 Task: In search appearances turn off Push notifications.
Action: Mouse moved to (820, 75)
Screenshot: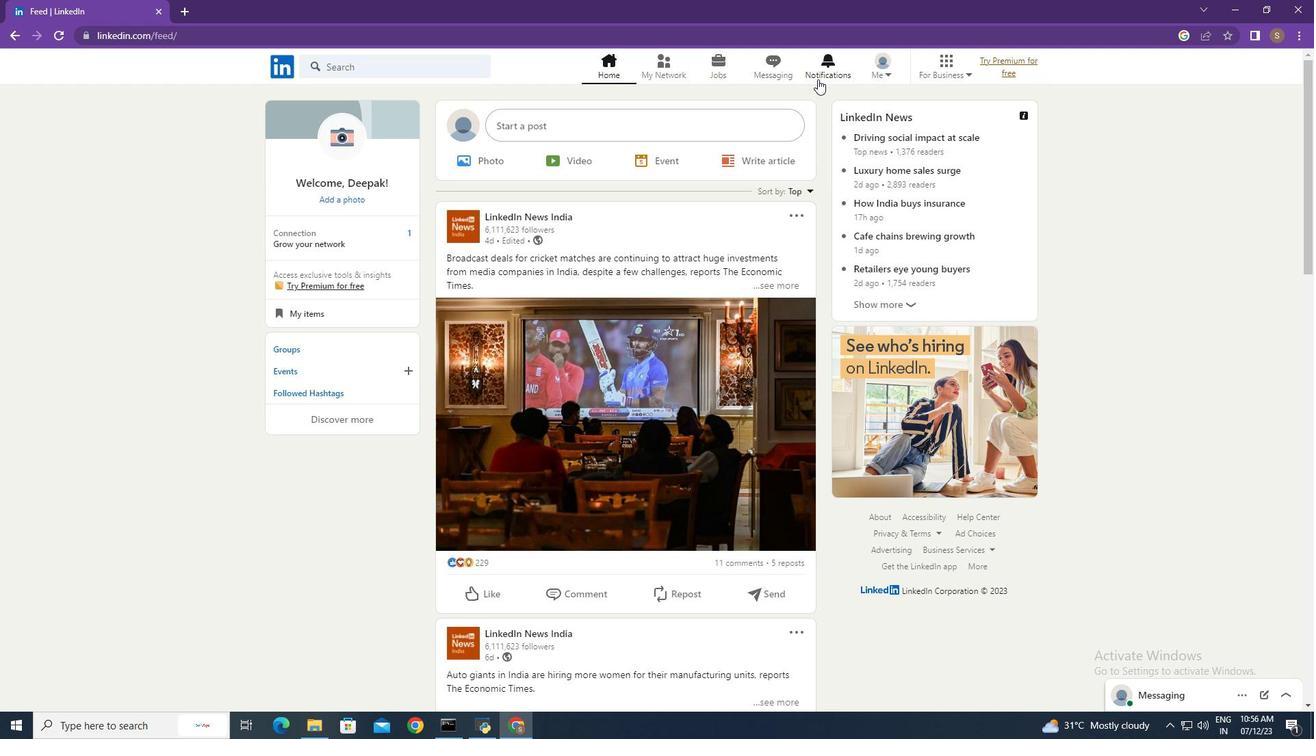 
Action: Mouse pressed left at (820, 75)
Screenshot: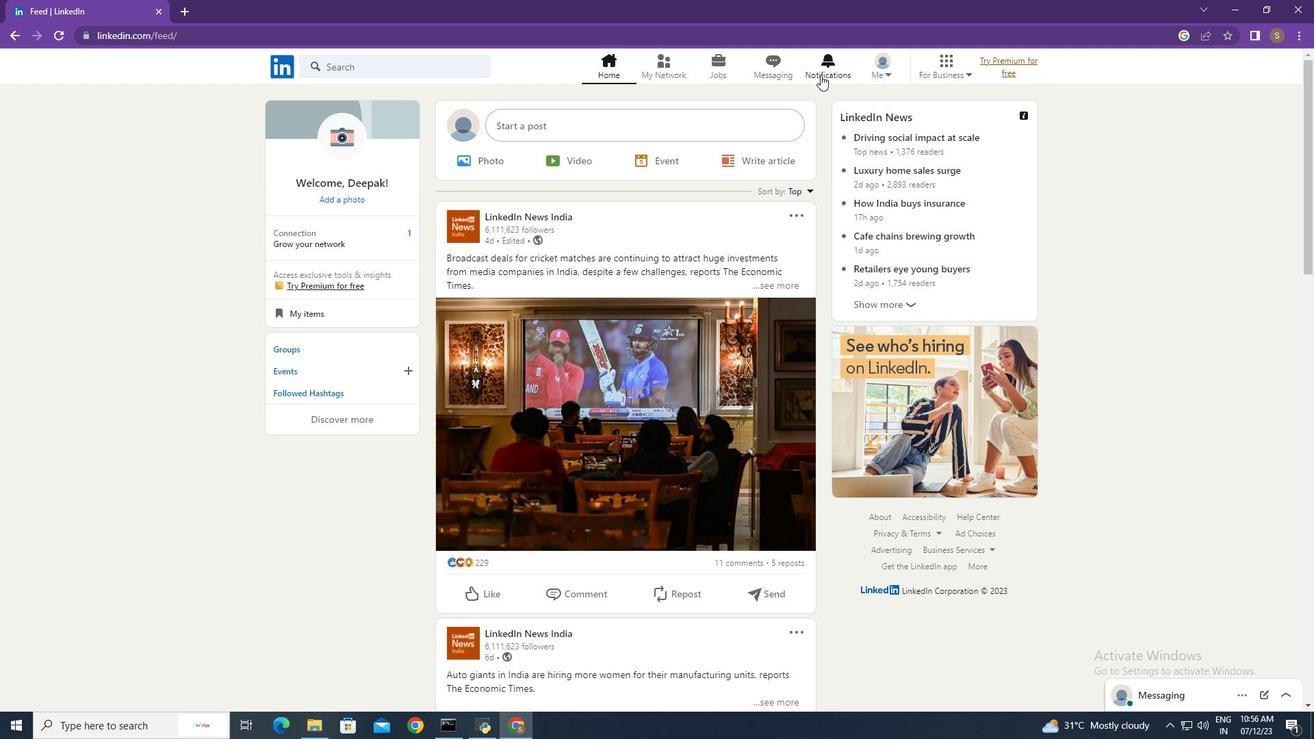 
Action: Mouse moved to (307, 158)
Screenshot: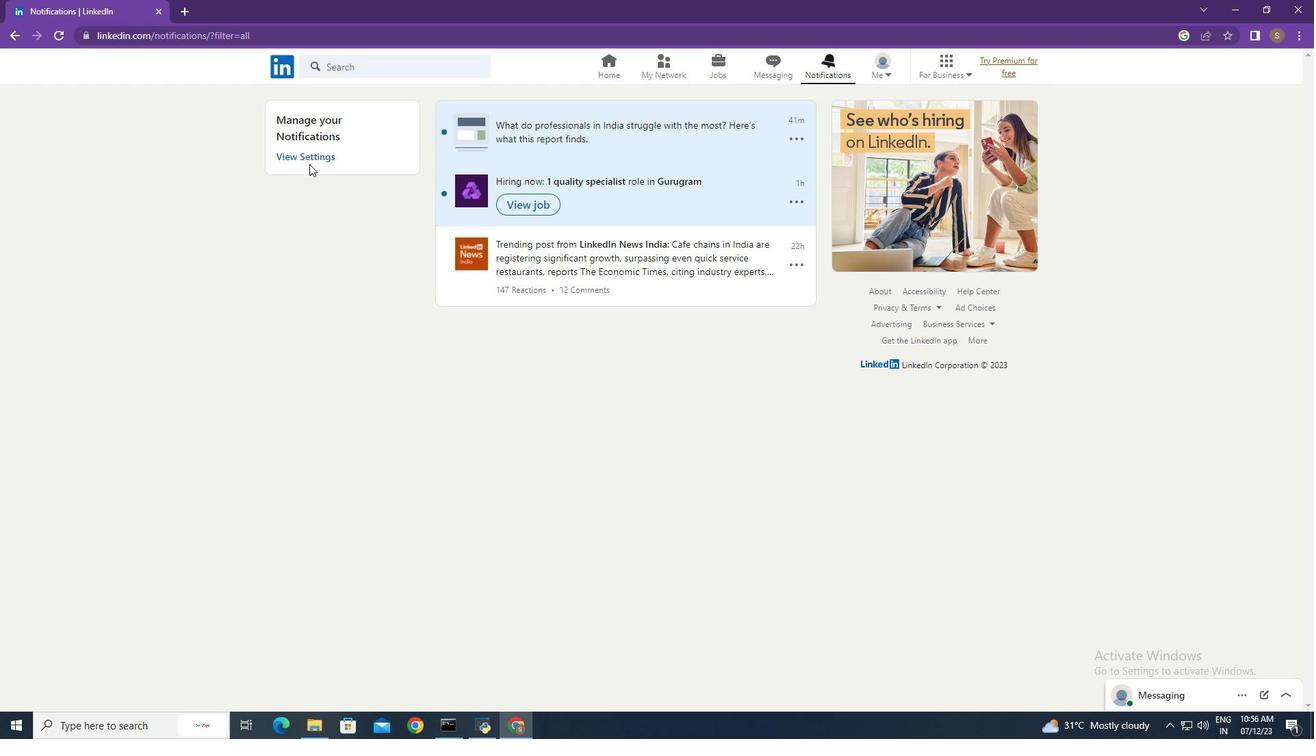 
Action: Mouse pressed left at (307, 158)
Screenshot: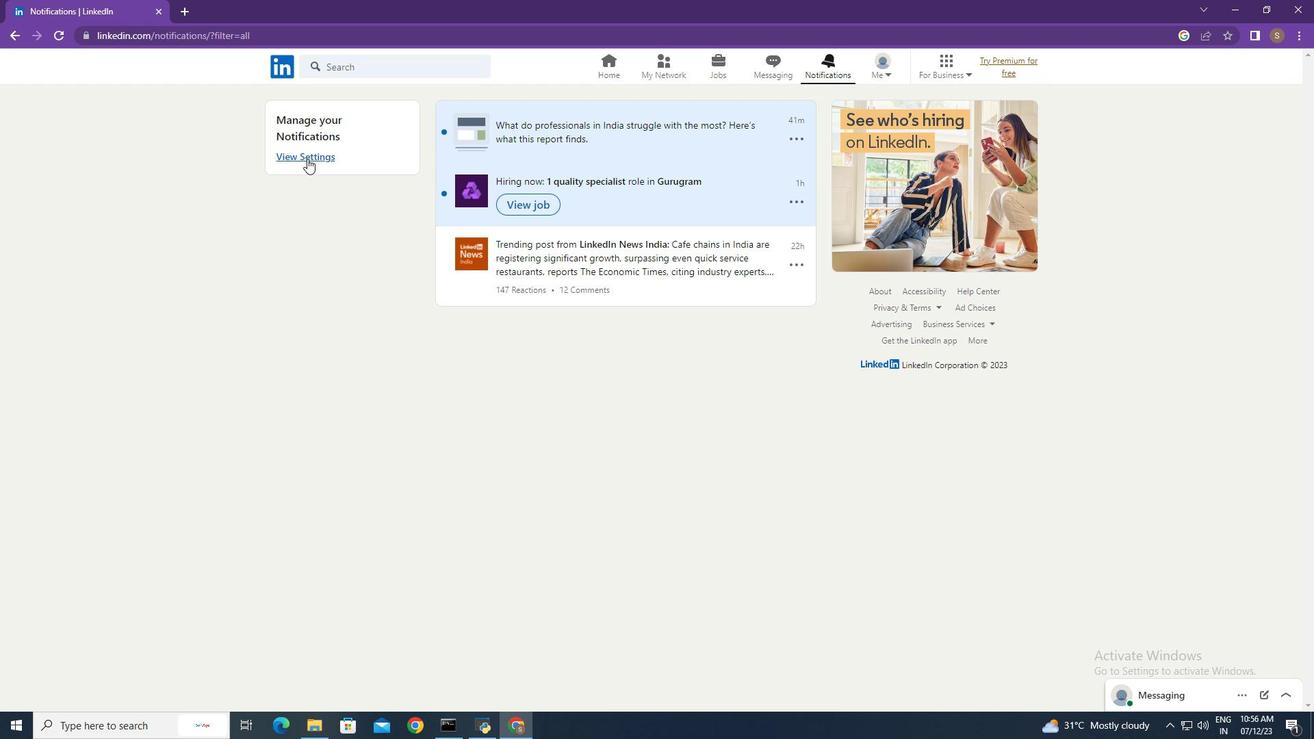
Action: Mouse moved to (720, 212)
Screenshot: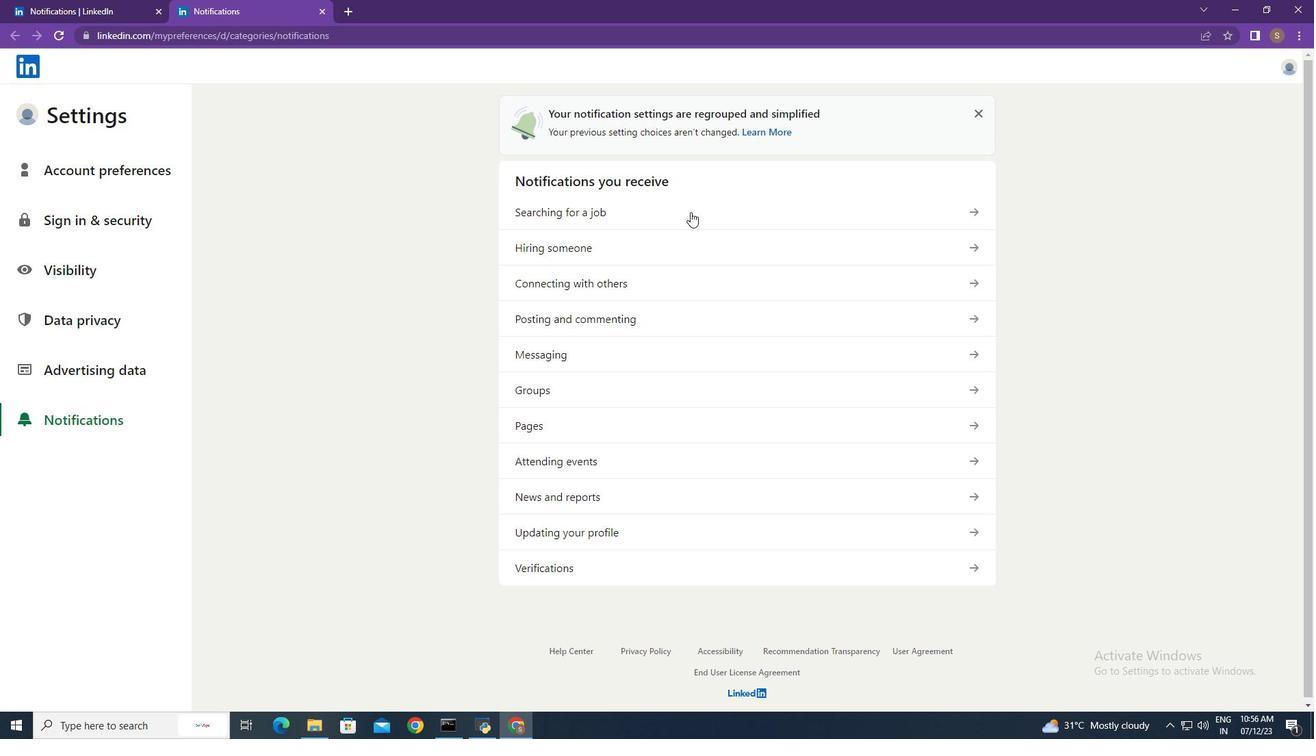 
Action: Mouse pressed left at (720, 212)
Screenshot: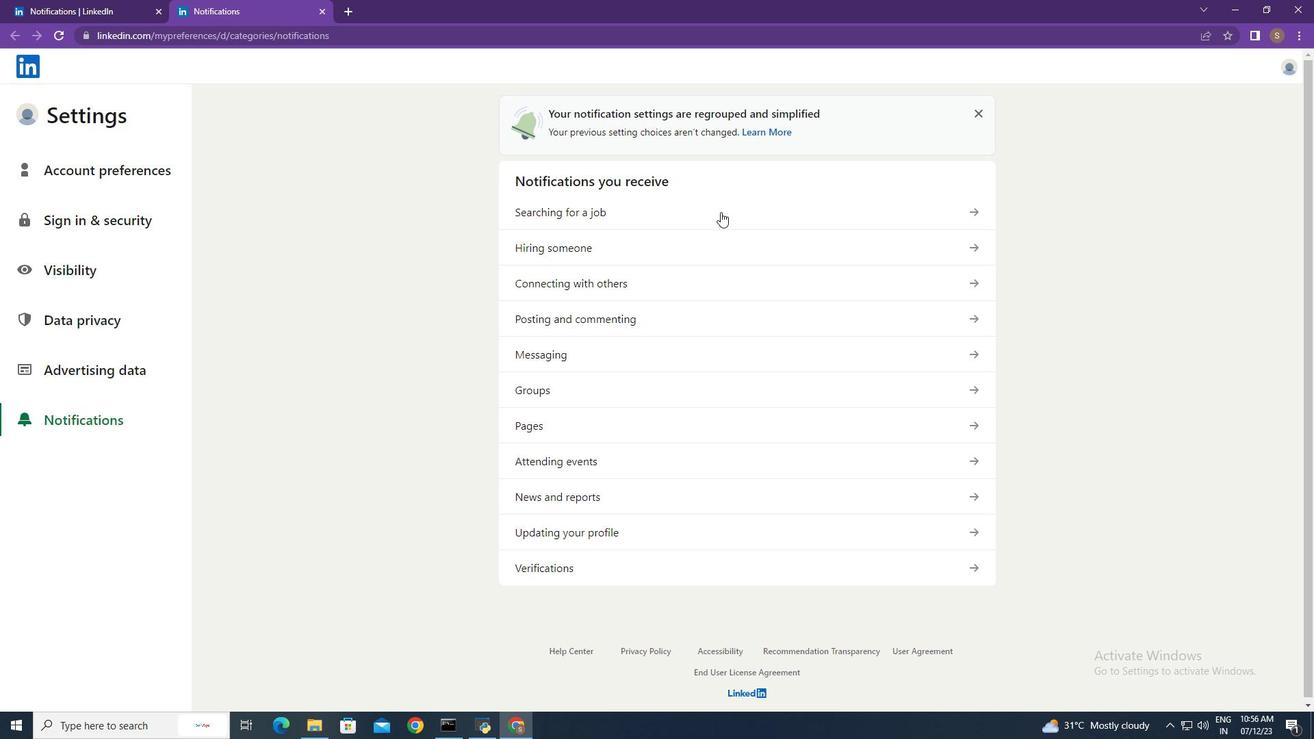 
Action: Mouse moved to (740, 446)
Screenshot: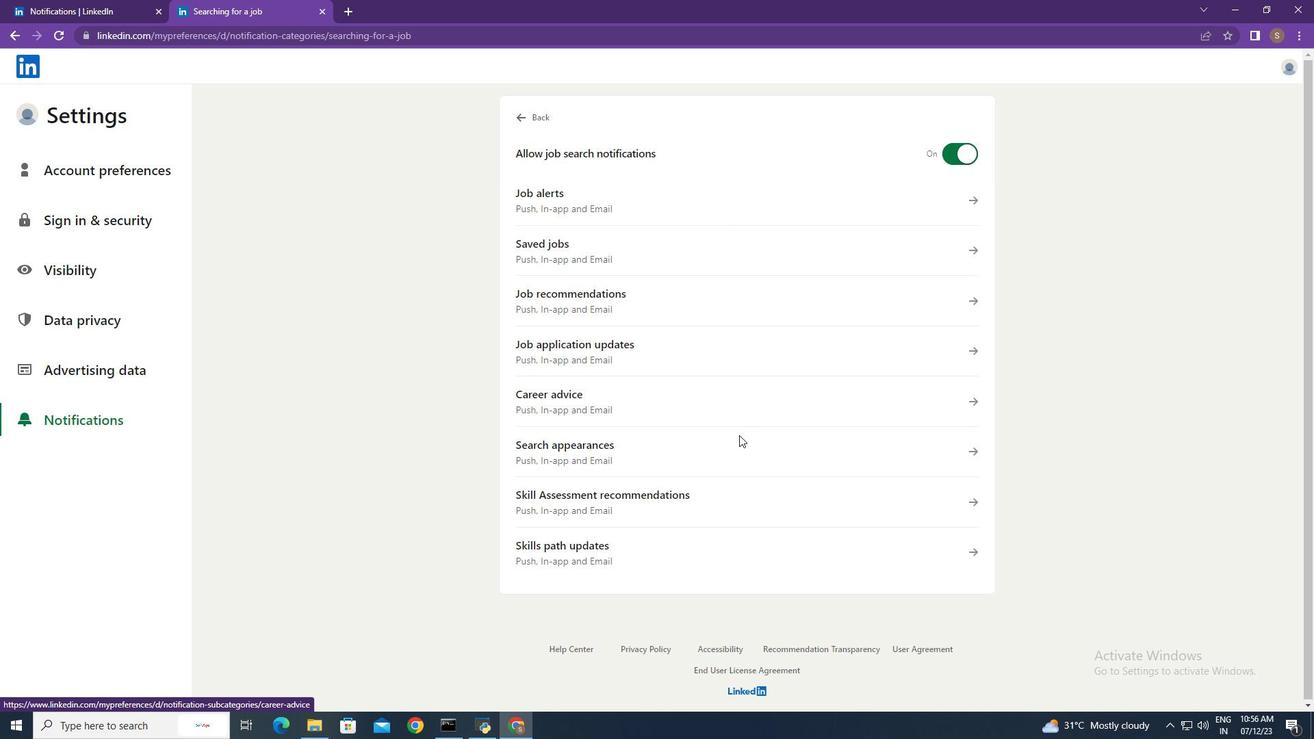 
Action: Mouse pressed left at (740, 446)
Screenshot: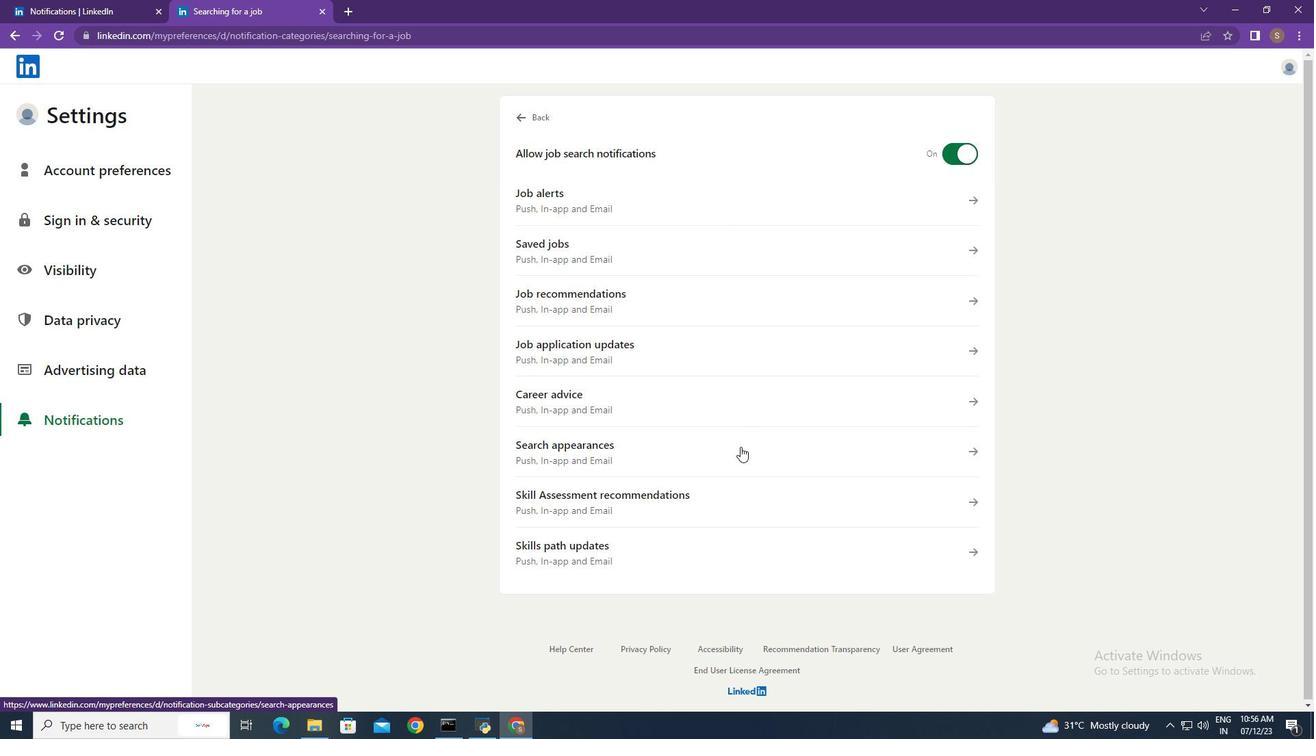 
Action: Mouse moved to (960, 286)
Screenshot: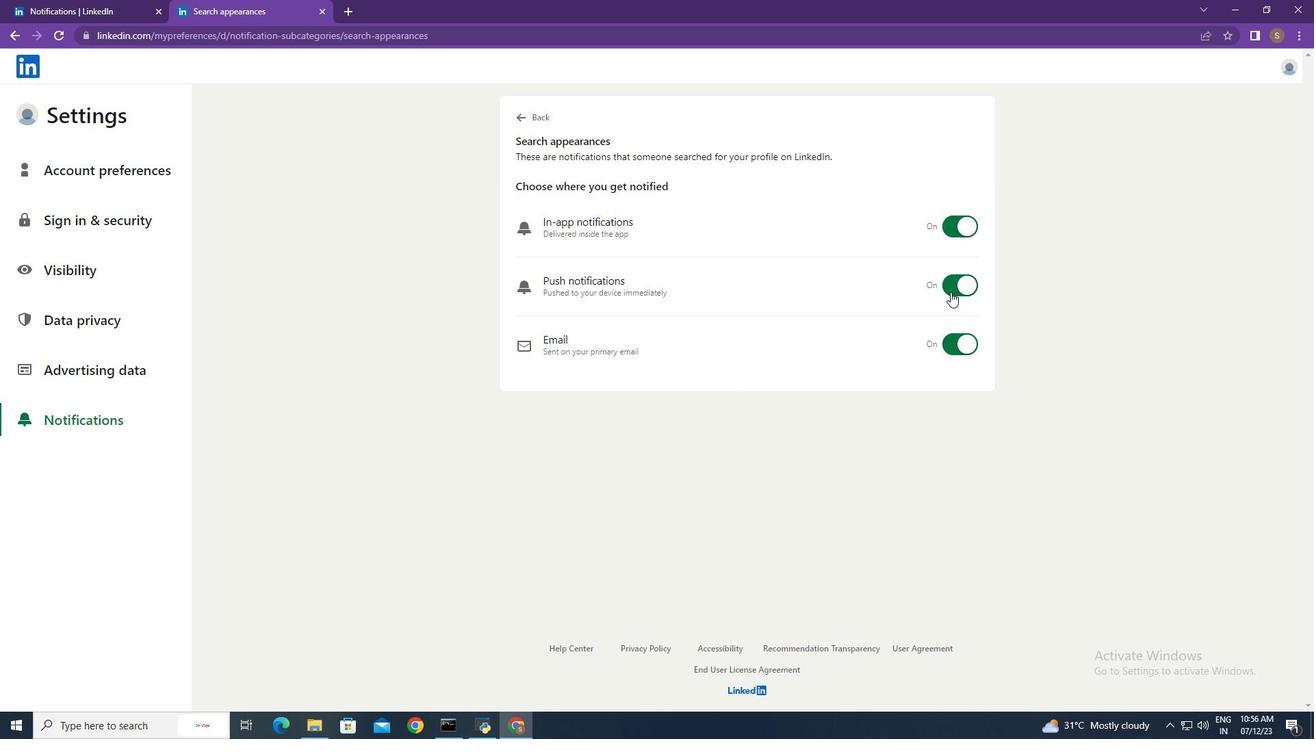 
Action: Mouse pressed left at (960, 286)
Screenshot: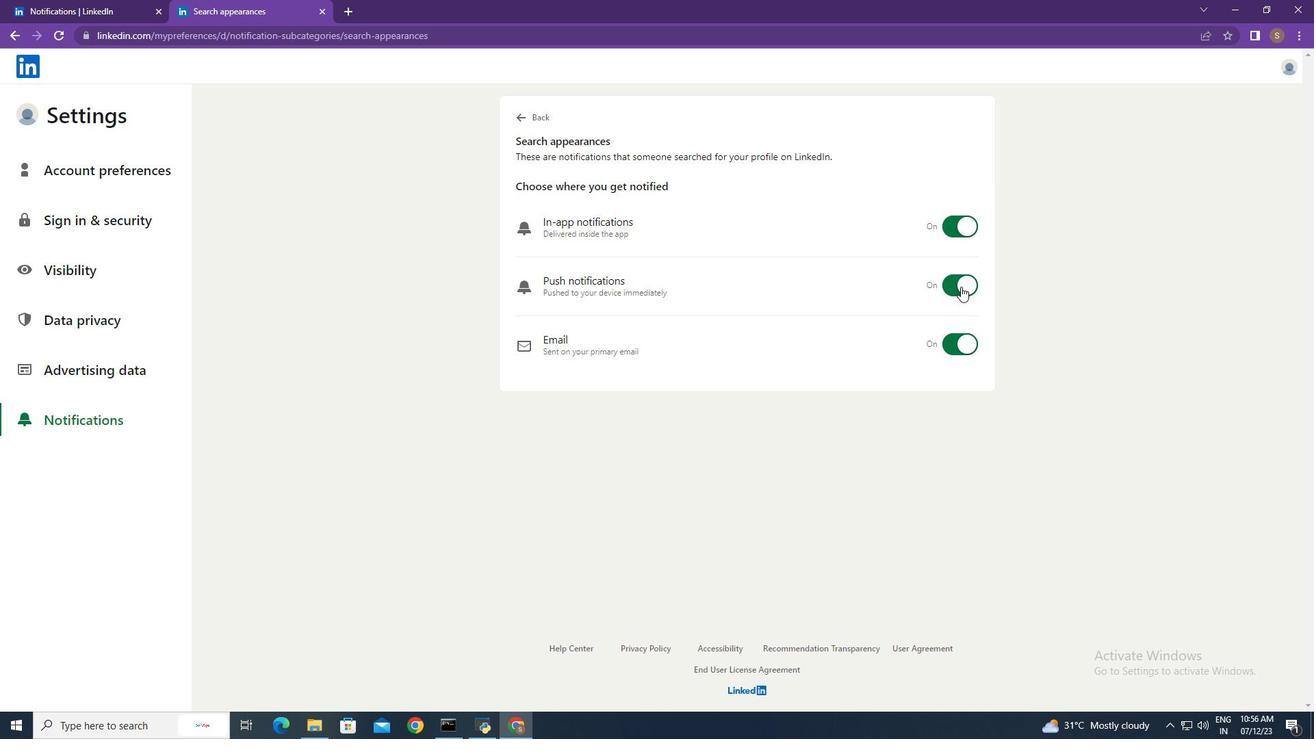 
Action: Mouse moved to (1122, 283)
Screenshot: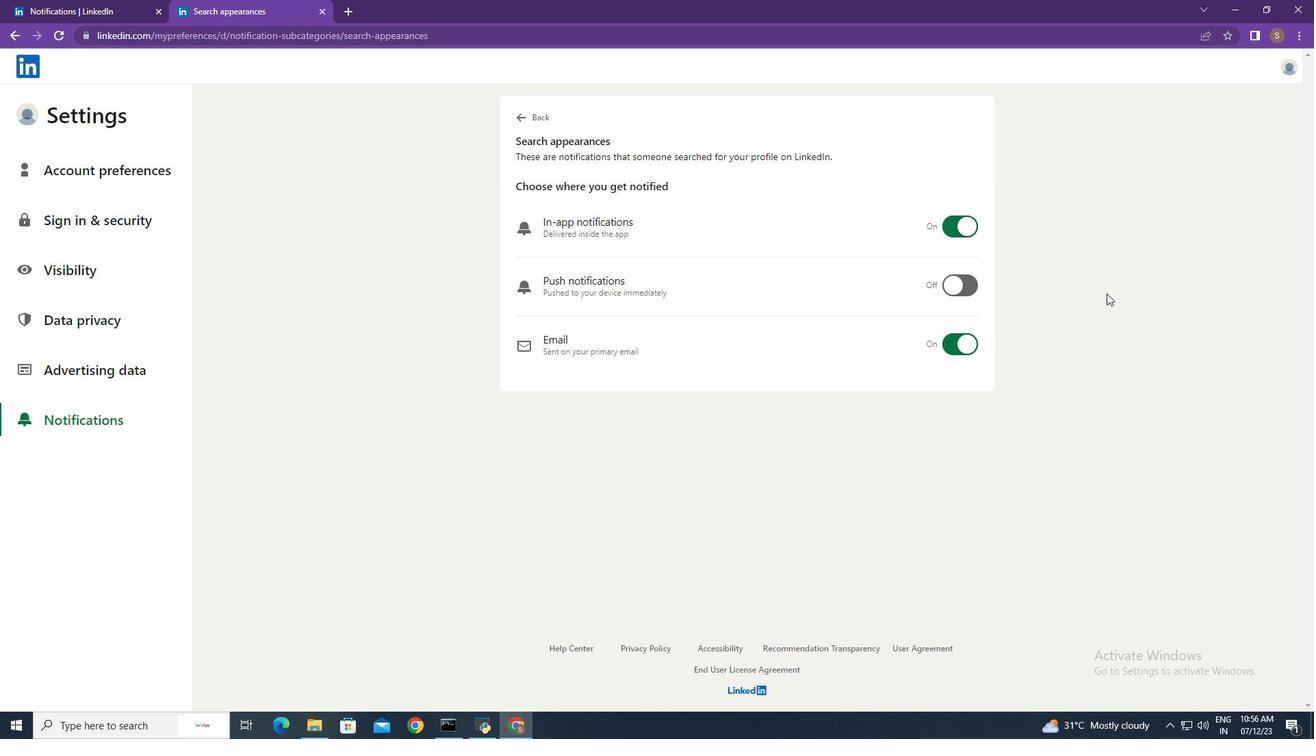 
